 Task: Toggle the command center in the window.
Action: Mouse moved to (41, 492)
Screenshot: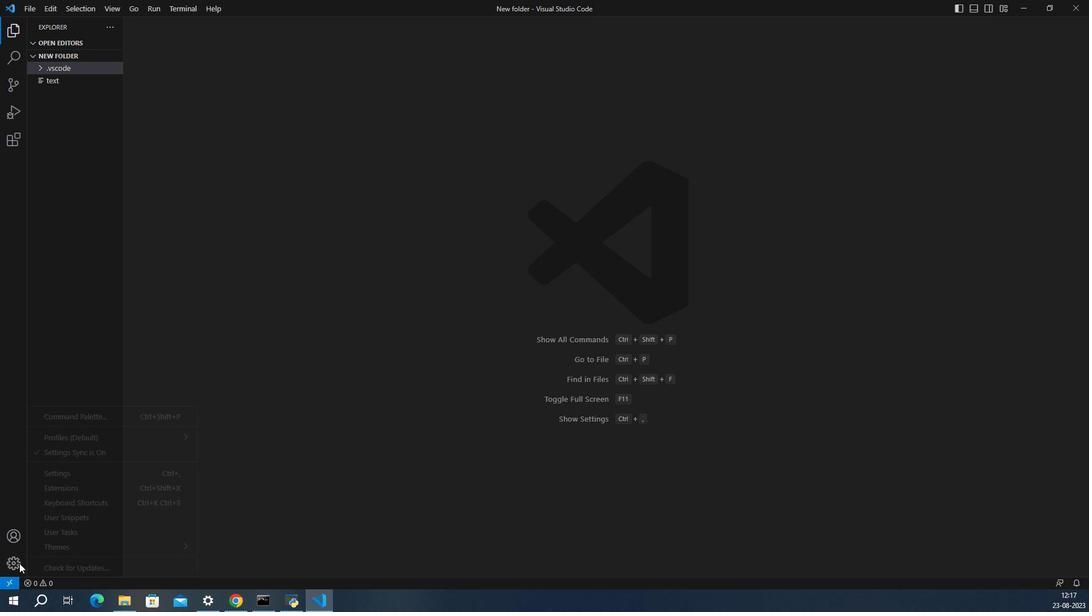 
Action: Mouse pressed left at (41, 492)
Screenshot: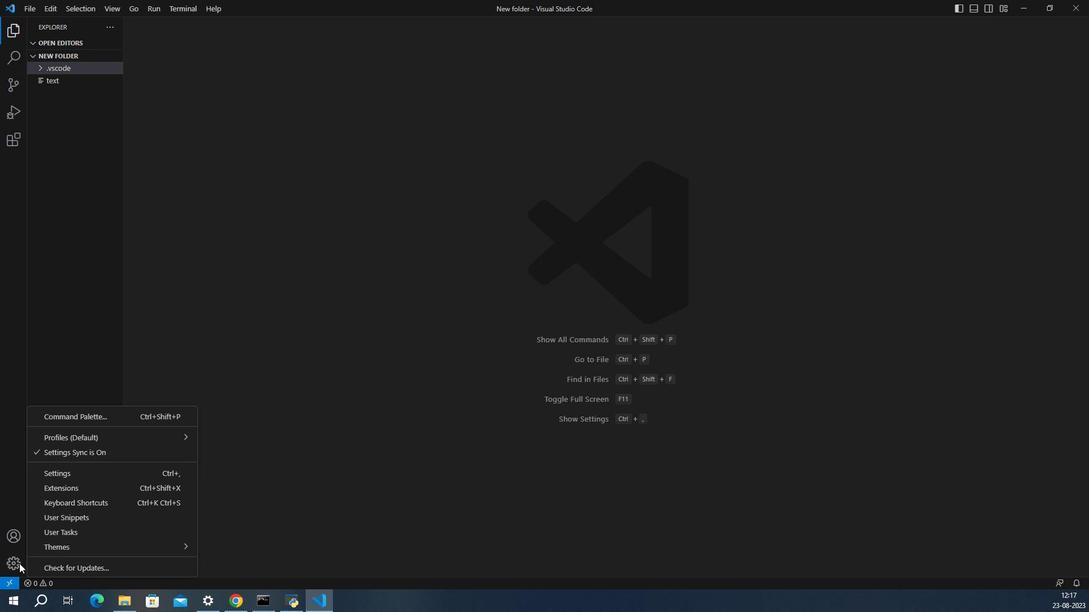 
Action: Mouse moved to (73, 440)
Screenshot: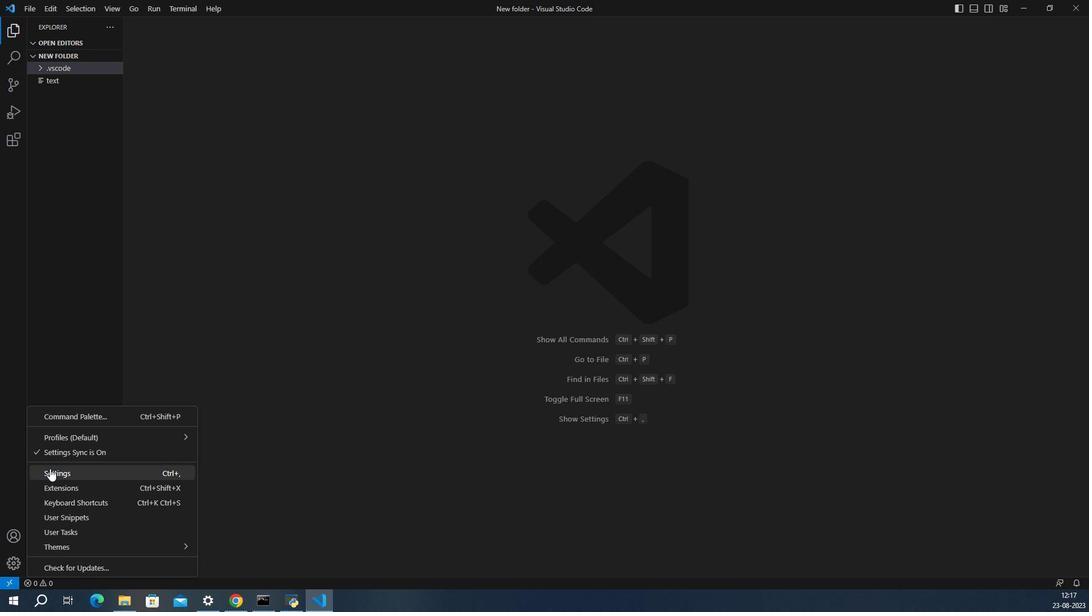 
Action: Mouse pressed left at (73, 440)
Screenshot: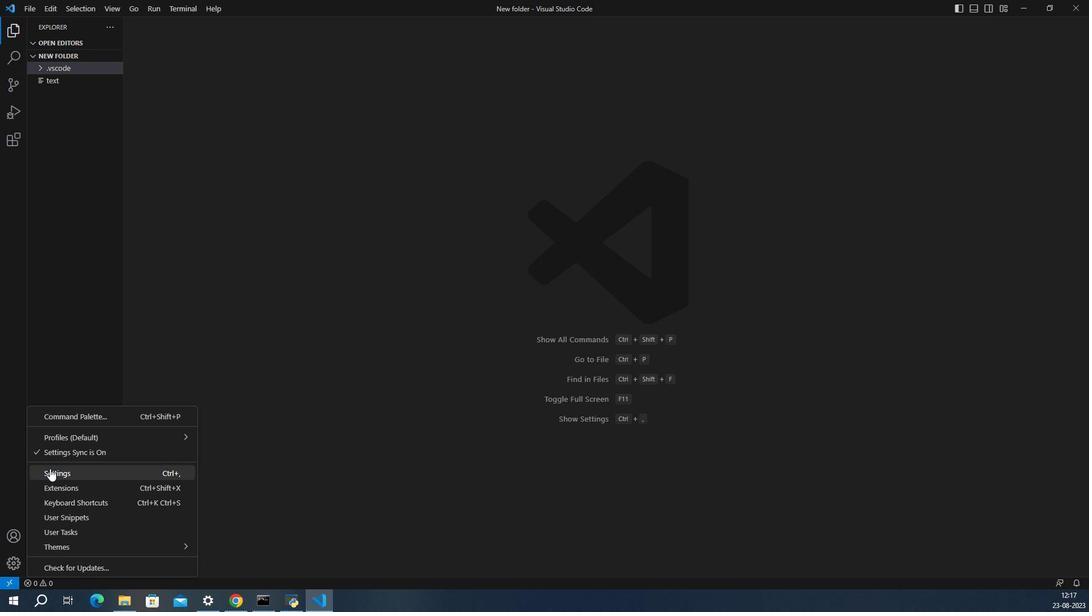 
Action: Mouse moved to (523, 399)
Screenshot: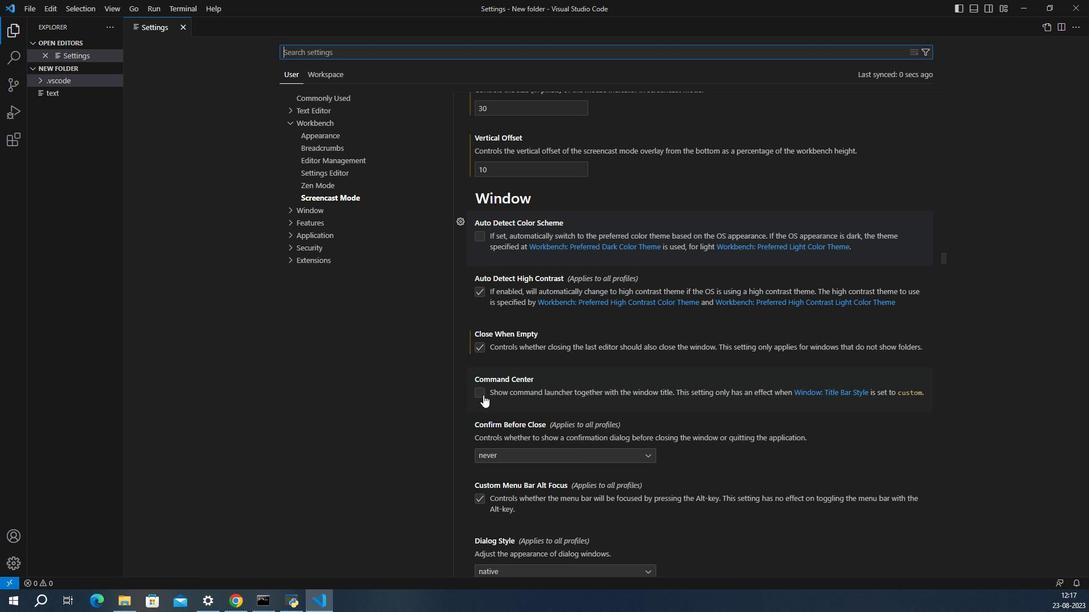 
Action: Mouse pressed left at (523, 399)
Screenshot: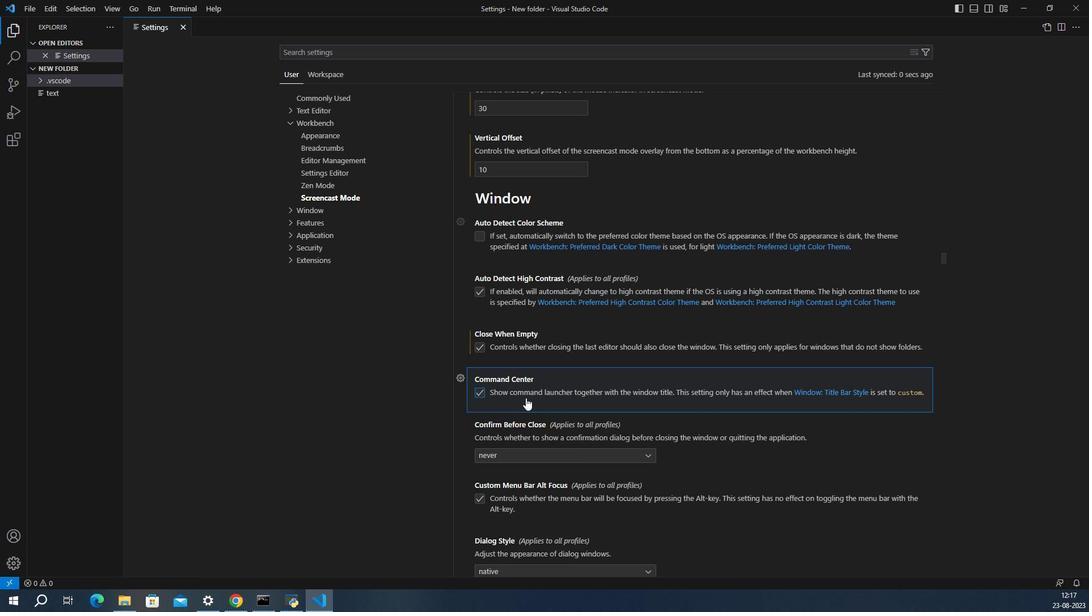 
Action: Mouse moved to (567, 401)
Screenshot: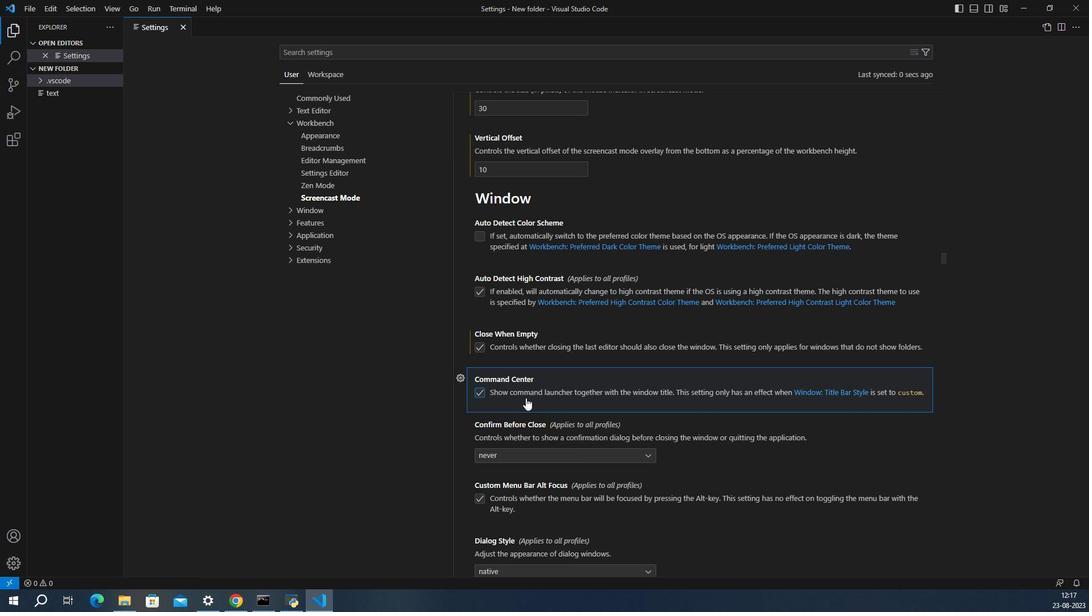 
